 Task: Apply the Brilliance Slider to a music concert photo to capture the energy.
Action: Mouse moved to (943, 468)
Screenshot: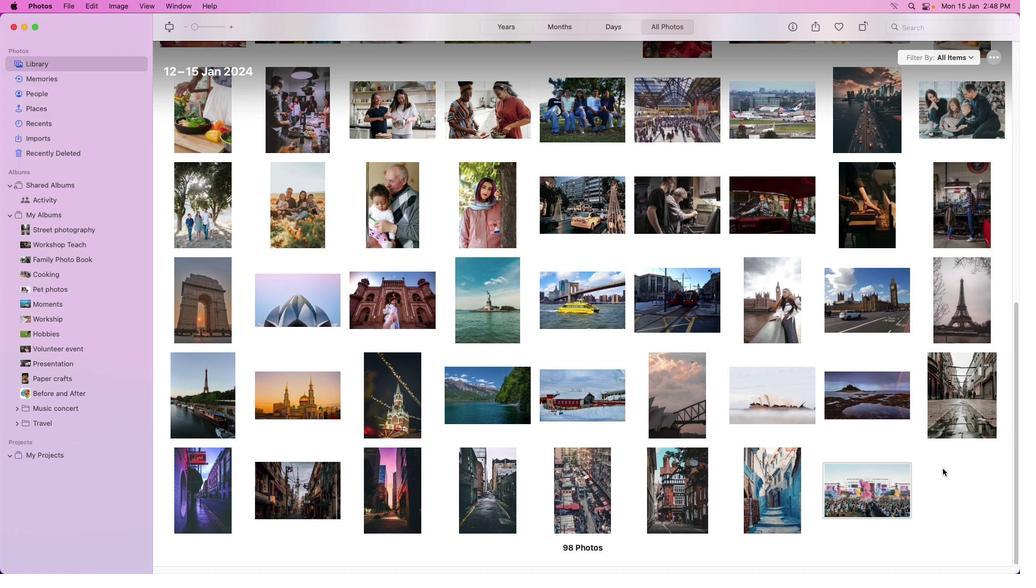 
Action: Mouse pressed left at (943, 468)
Screenshot: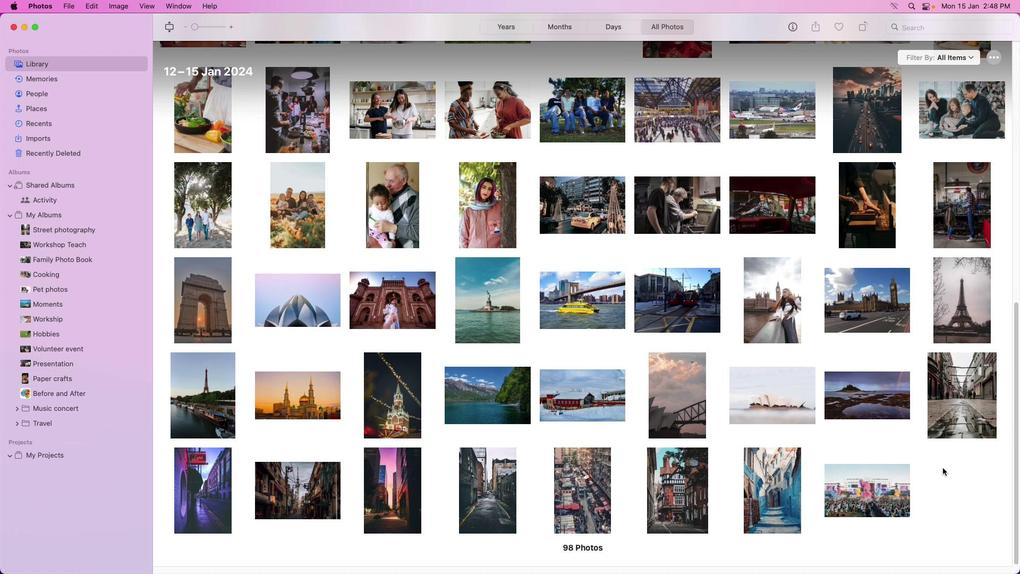 
Action: Mouse moved to (881, 484)
Screenshot: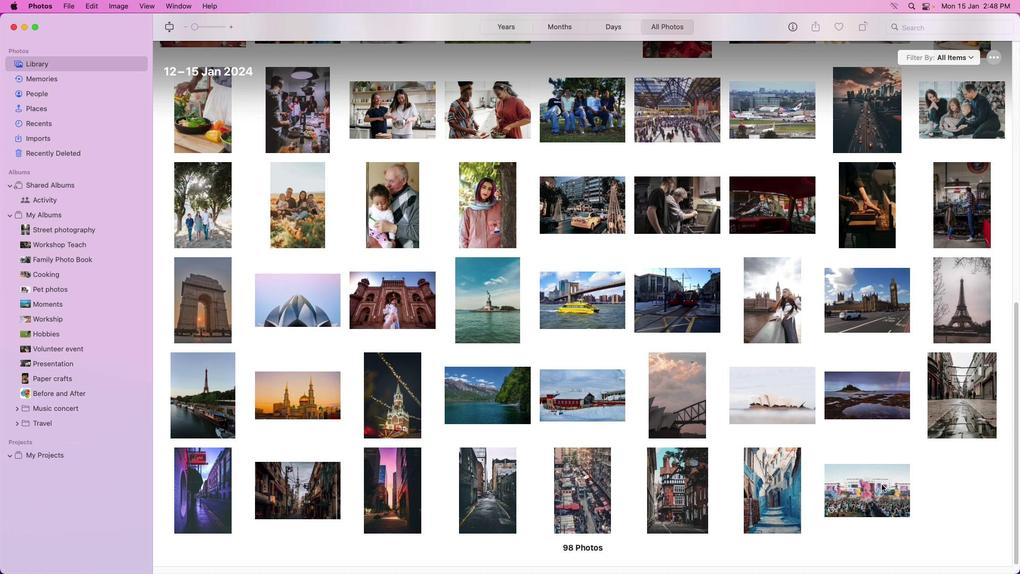 
Action: Mouse pressed left at (881, 484)
Screenshot: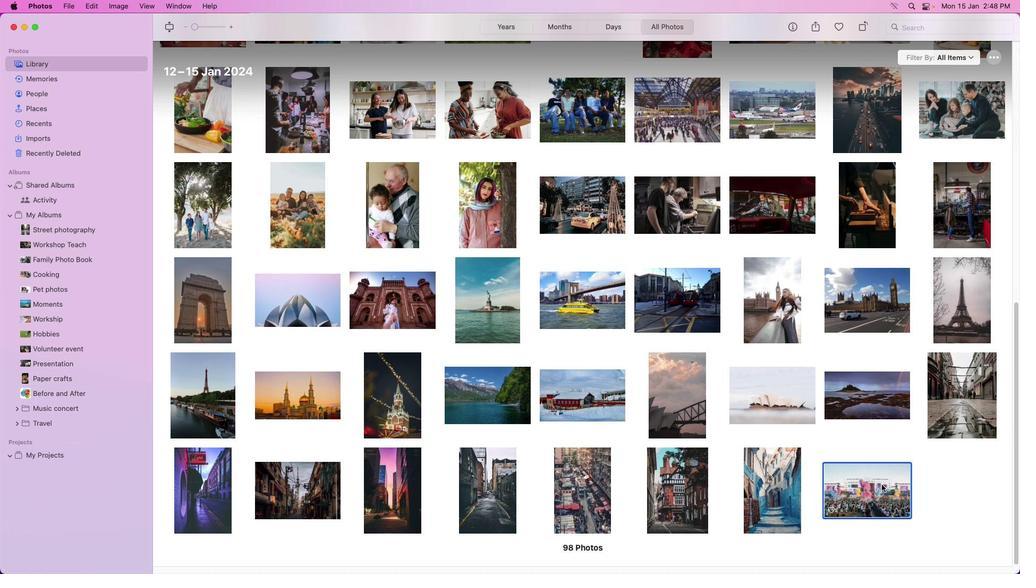 
Action: Mouse moved to (882, 484)
Screenshot: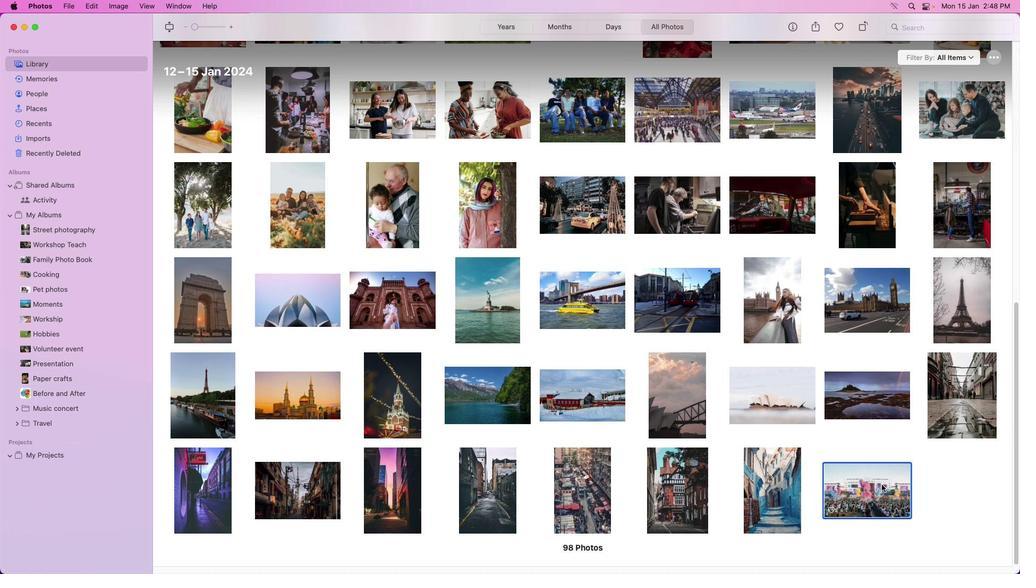 
Action: Mouse pressed left at (882, 484)
Screenshot: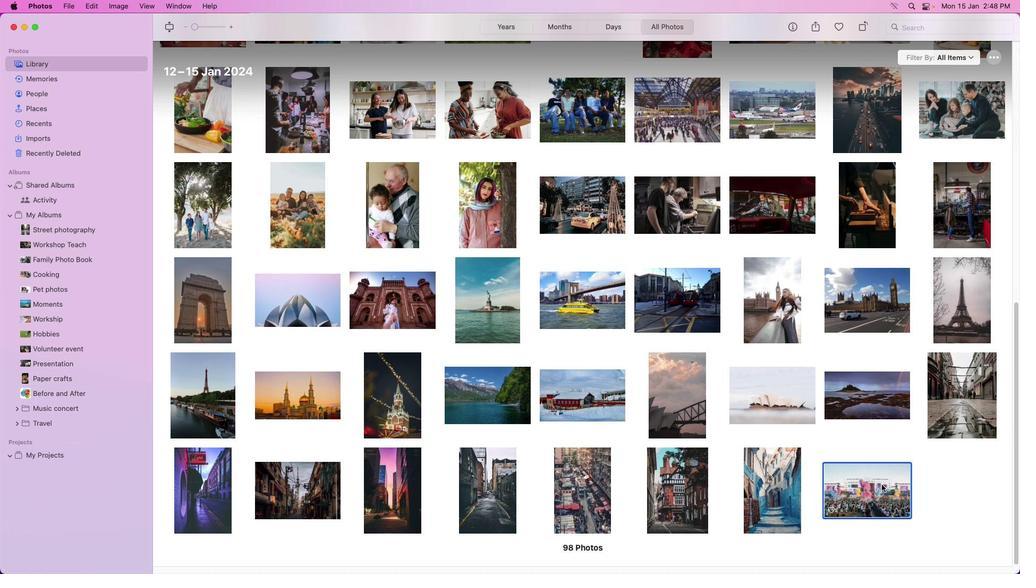 
Action: Mouse pressed left at (882, 484)
Screenshot: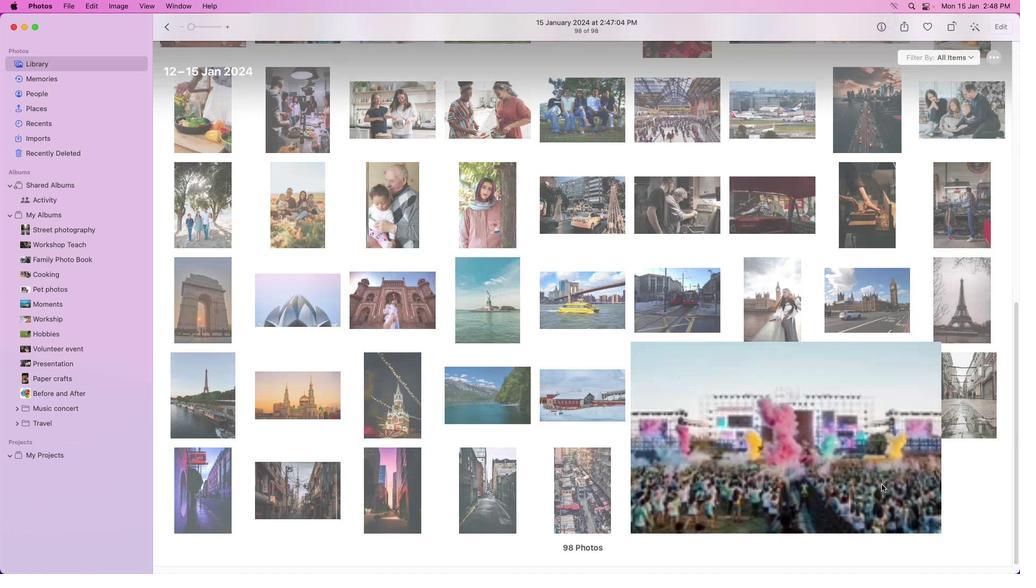 
Action: Mouse moved to (1004, 28)
Screenshot: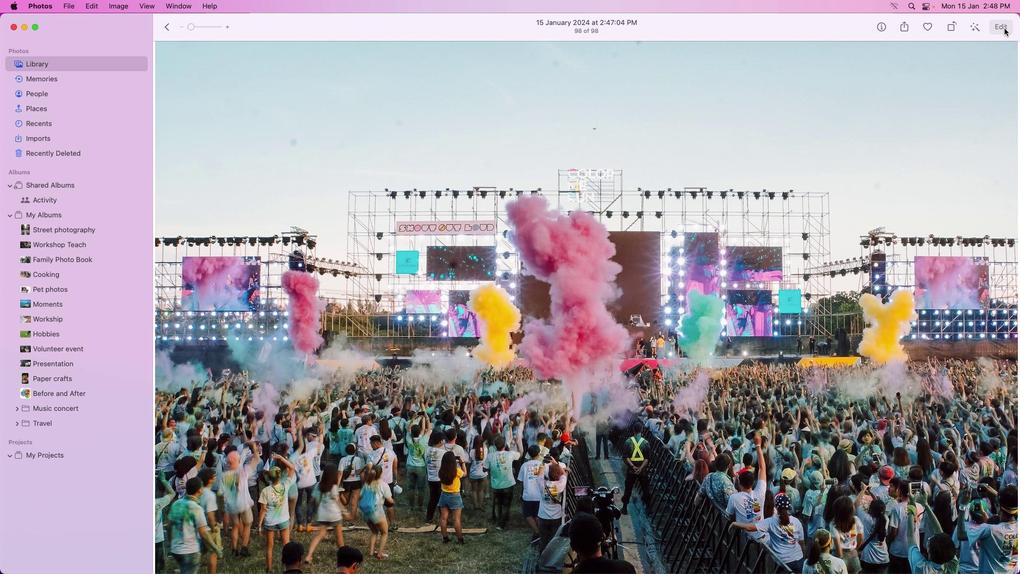 
Action: Mouse pressed left at (1004, 28)
Screenshot: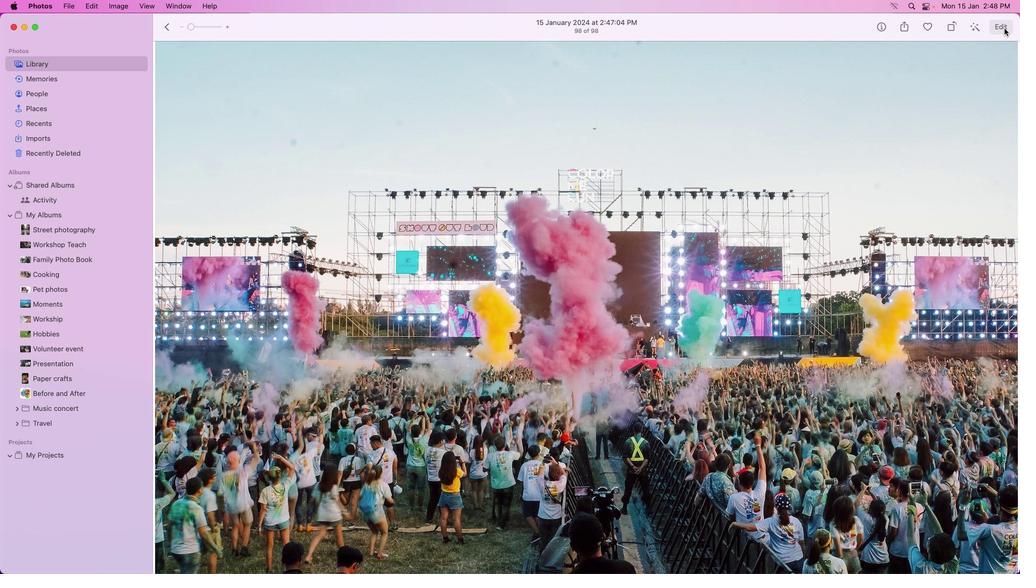 
Action: Mouse moved to (949, 121)
Screenshot: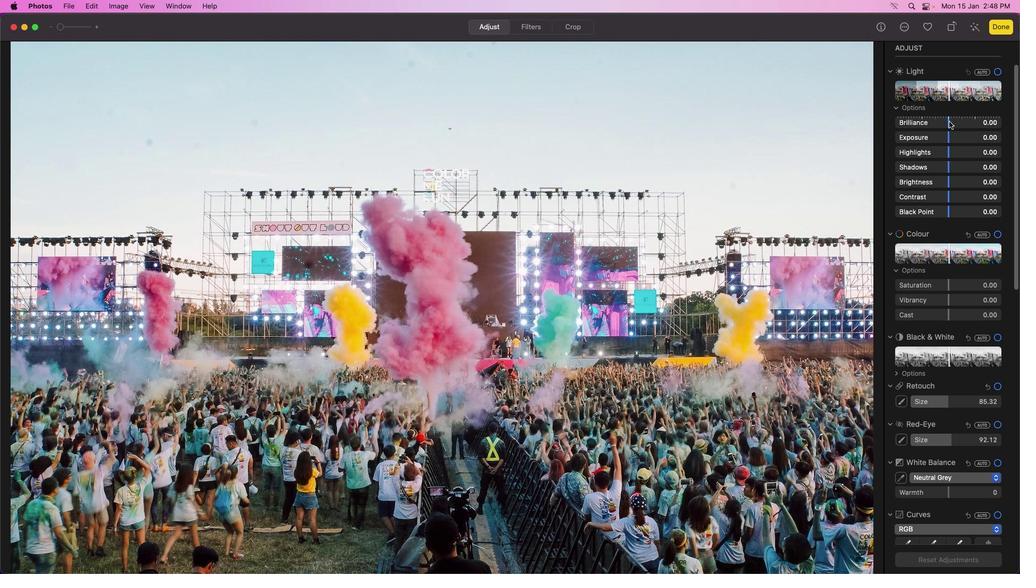 
Action: Mouse pressed left at (949, 121)
Screenshot: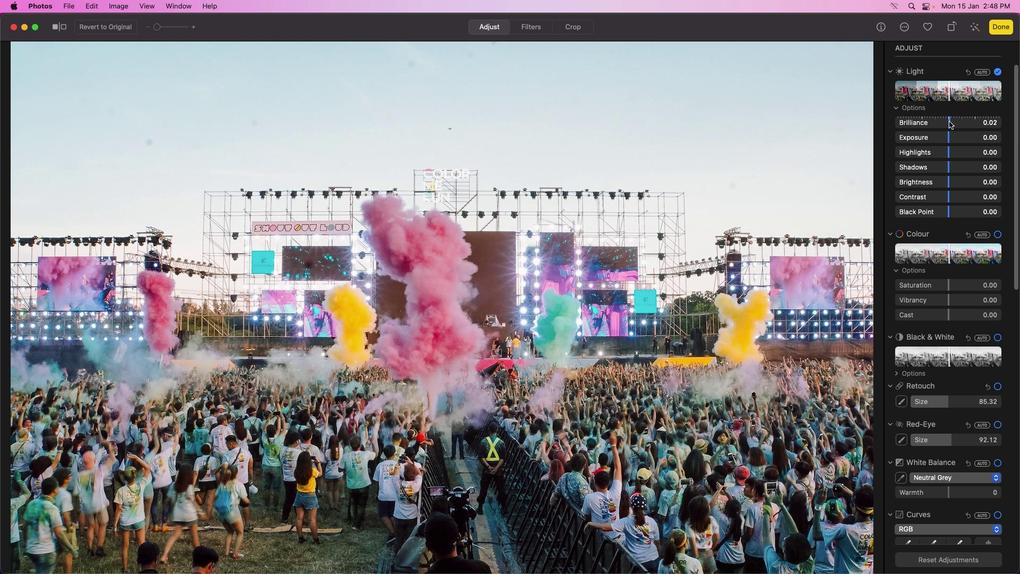 
Action: Mouse moved to (999, 124)
Screenshot: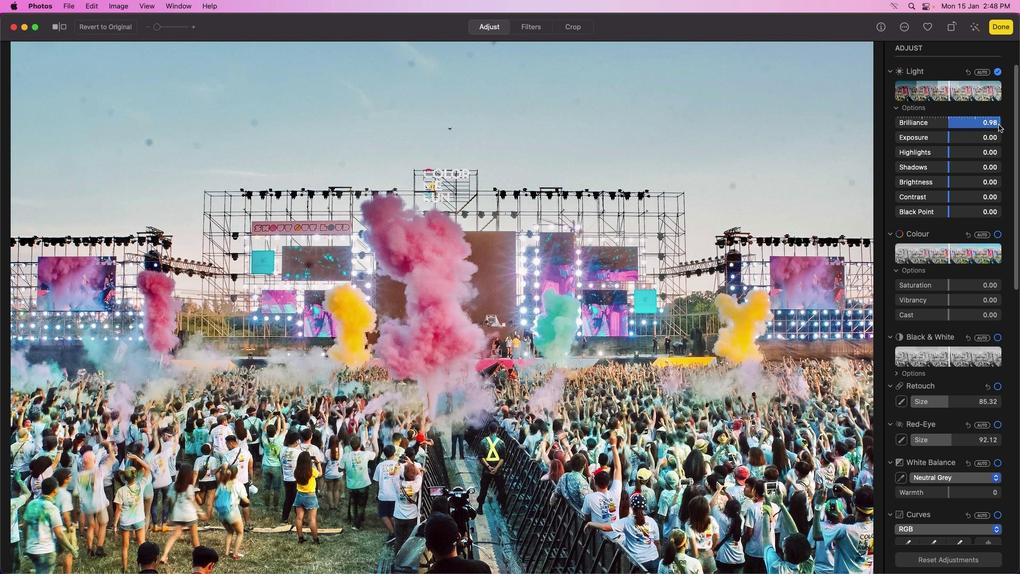 
Action: Mouse pressed left at (999, 124)
Screenshot: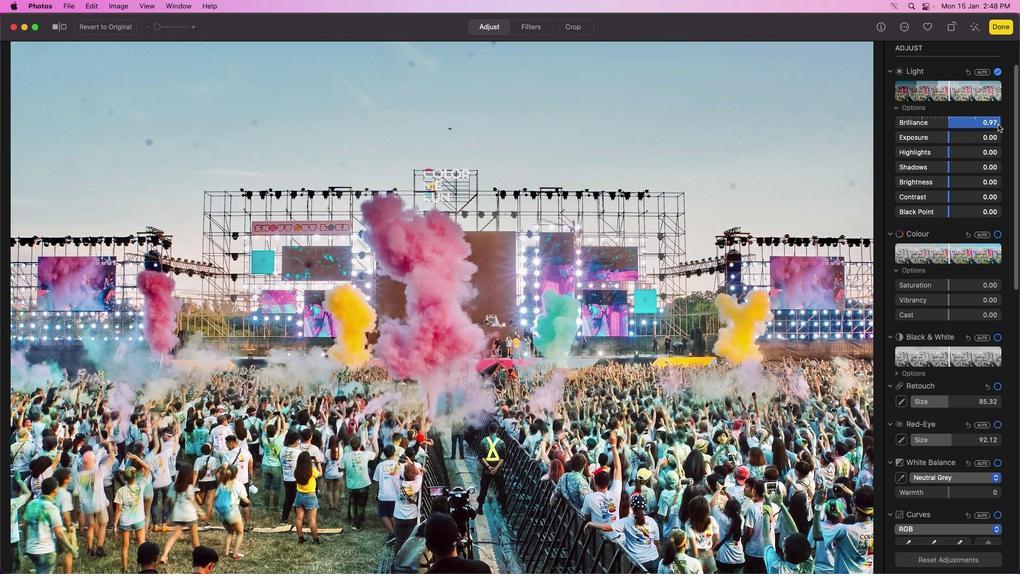 
Action: Mouse moved to (952, 90)
Screenshot: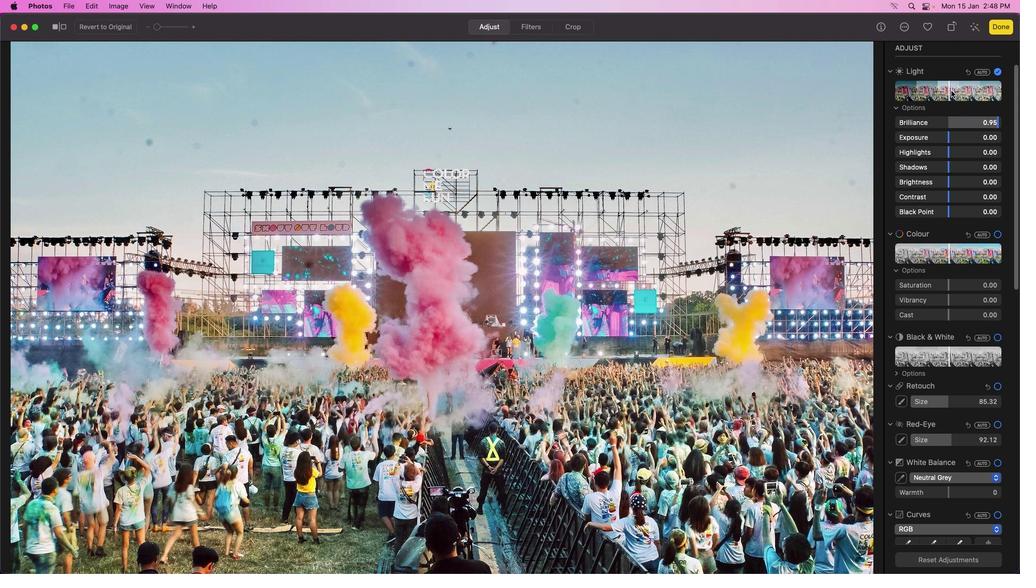 
Action: Mouse pressed left at (952, 90)
Screenshot: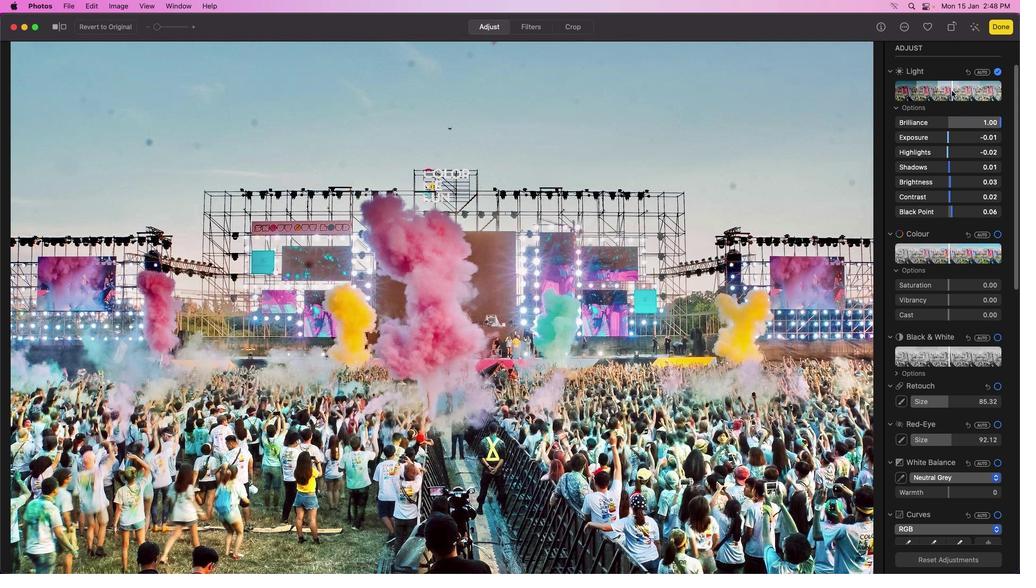 
Action: Mouse moved to (948, 183)
Screenshot: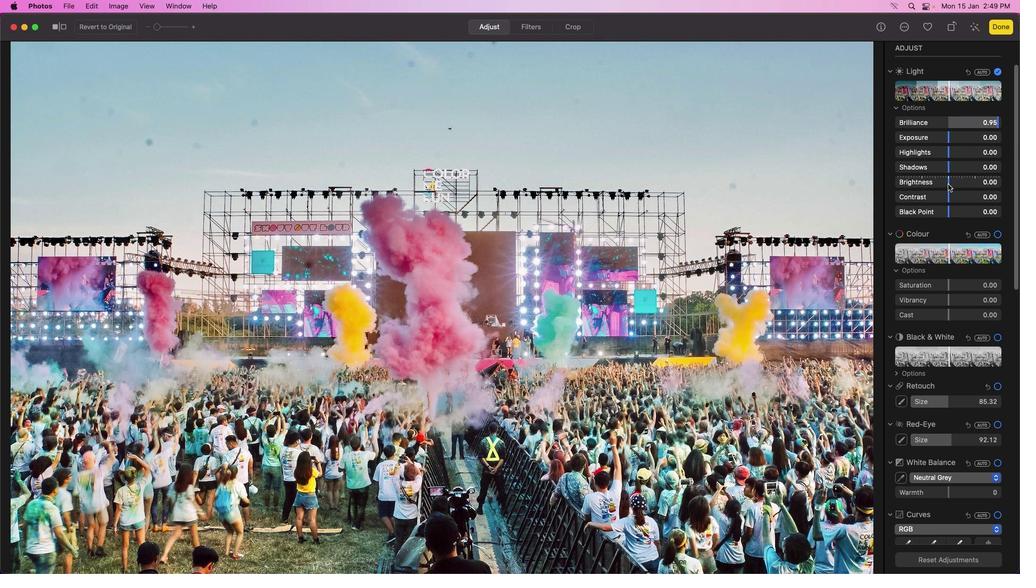 
Action: Mouse pressed left at (948, 183)
Screenshot: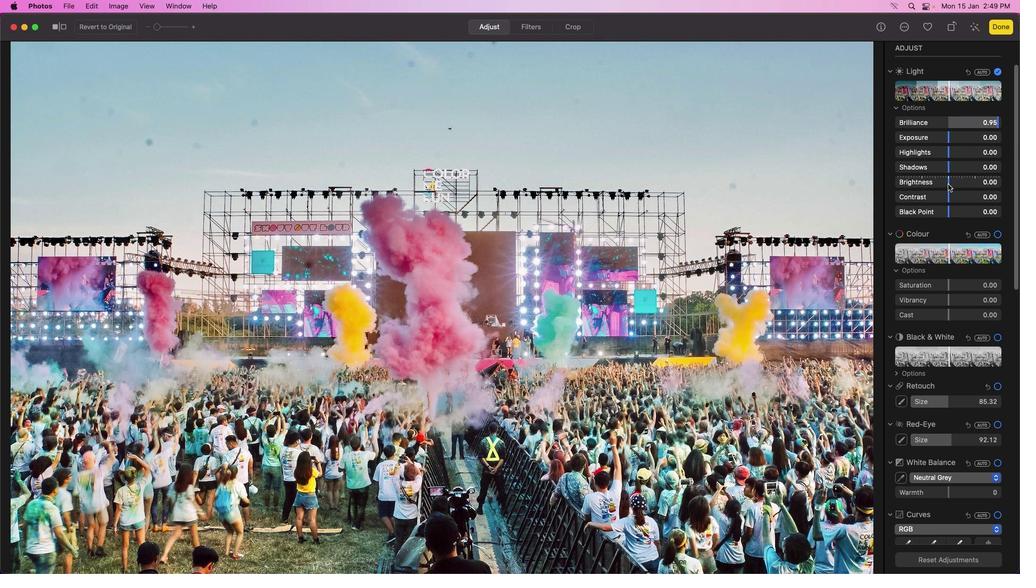 
Action: Mouse moved to (949, 197)
Screenshot: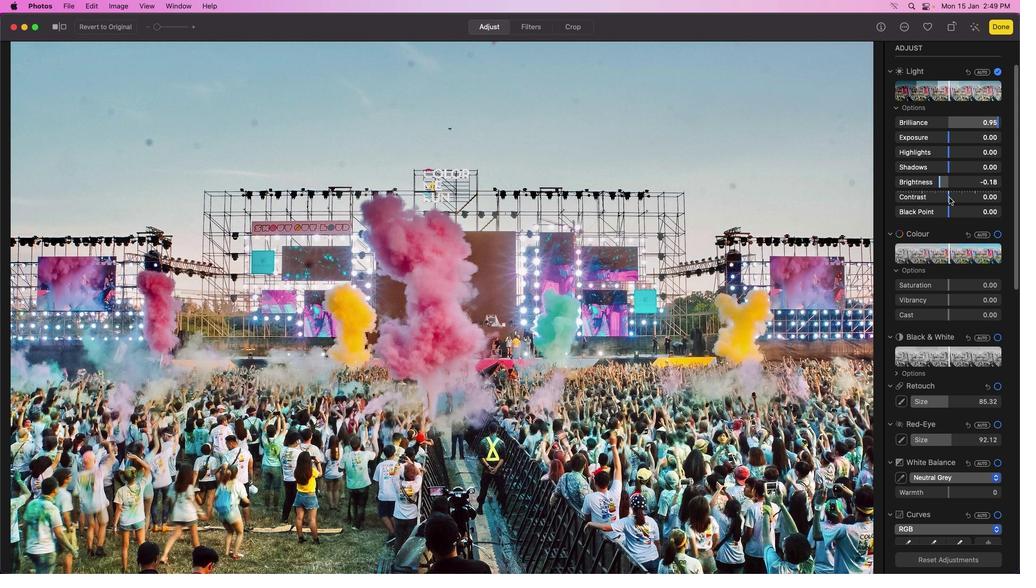 
Action: Mouse pressed left at (949, 197)
Screenshot: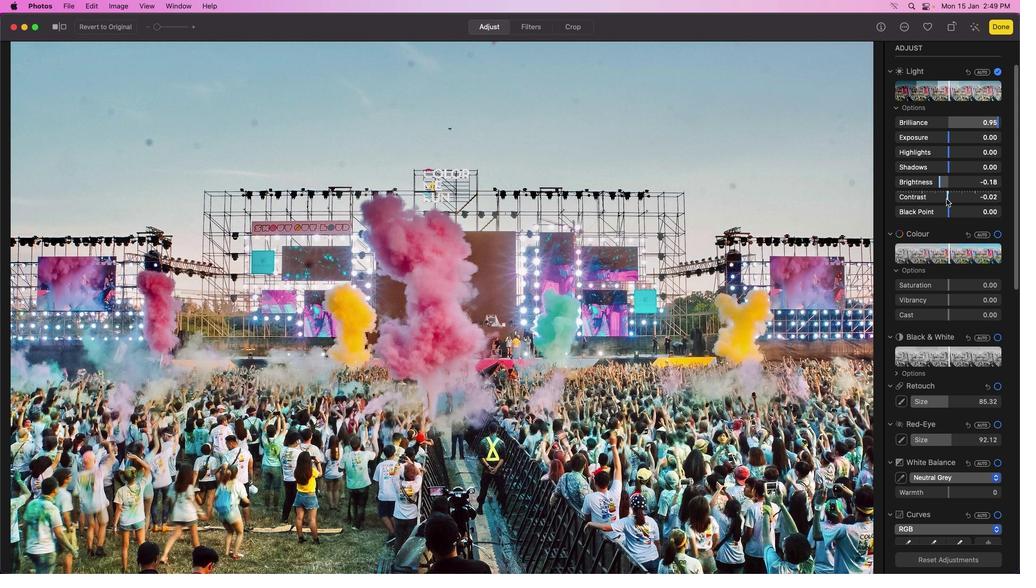 
Action: Mouse moved to (950, 139)
Screenshot: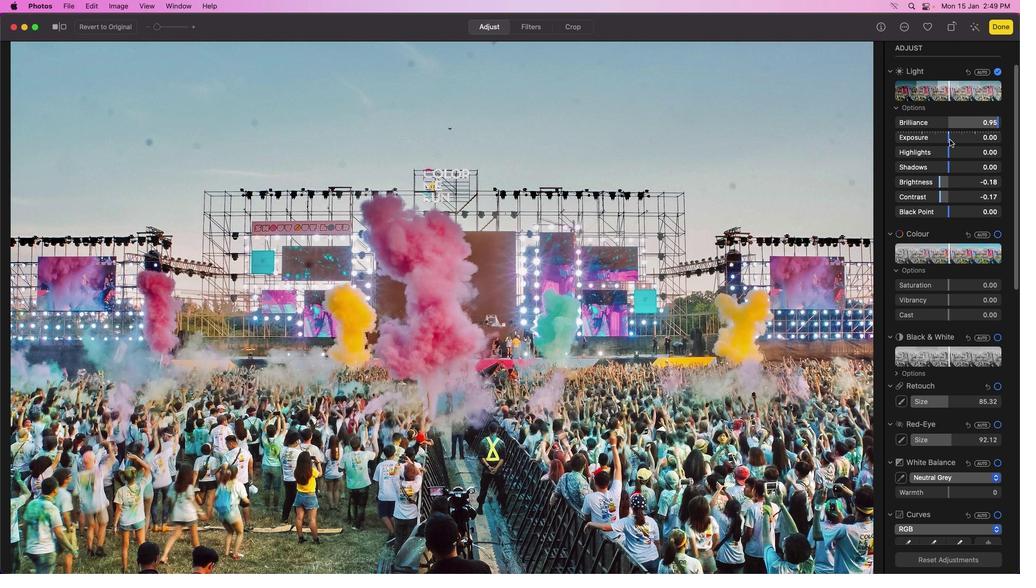 
Action: Mouse pressed left at (950, 139)
Screenshot: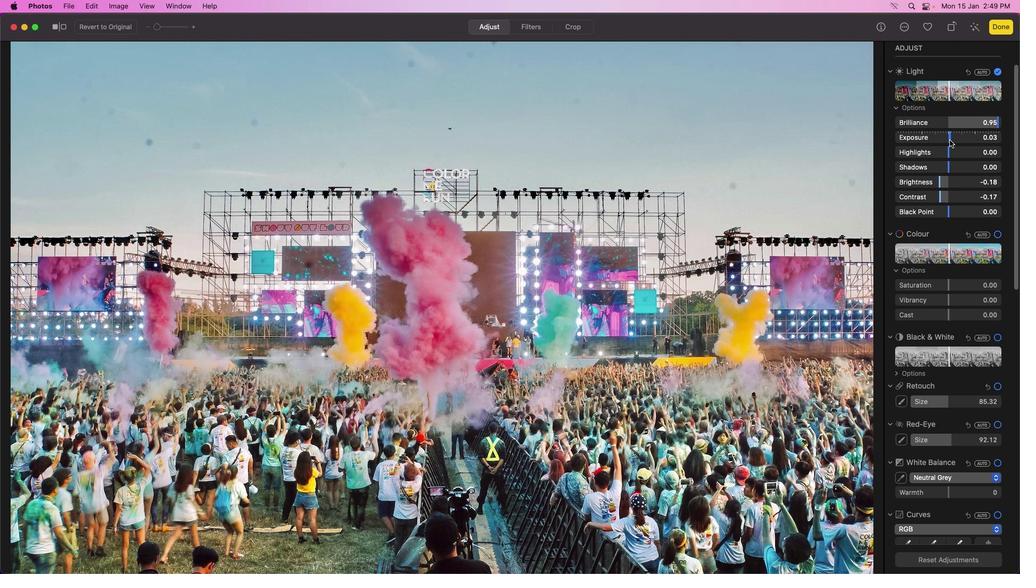 
Action: Mouse moved to (60, 28)
Screenshot: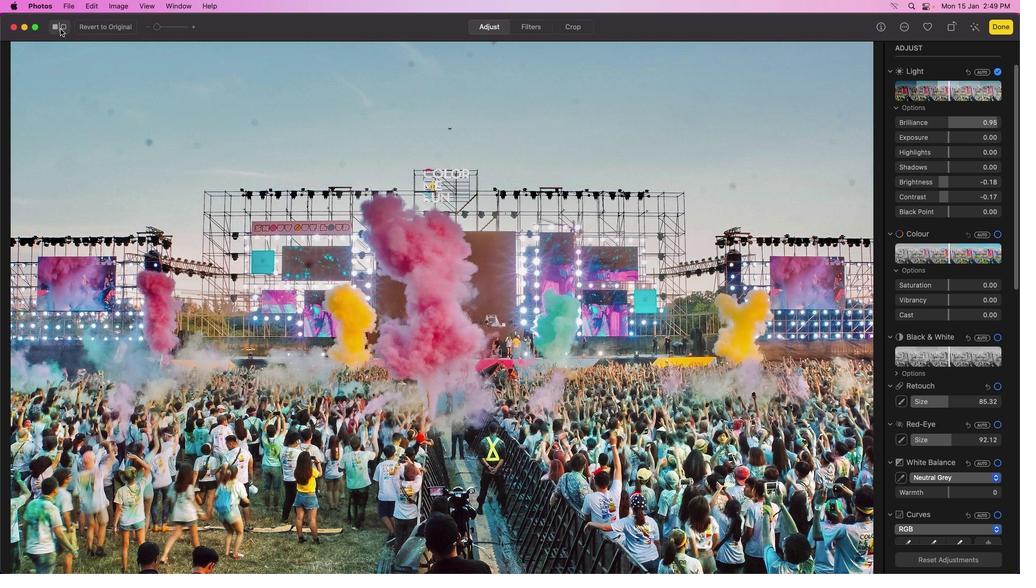 
Action: Mouse pressed left at (60, 28)
Screenshot: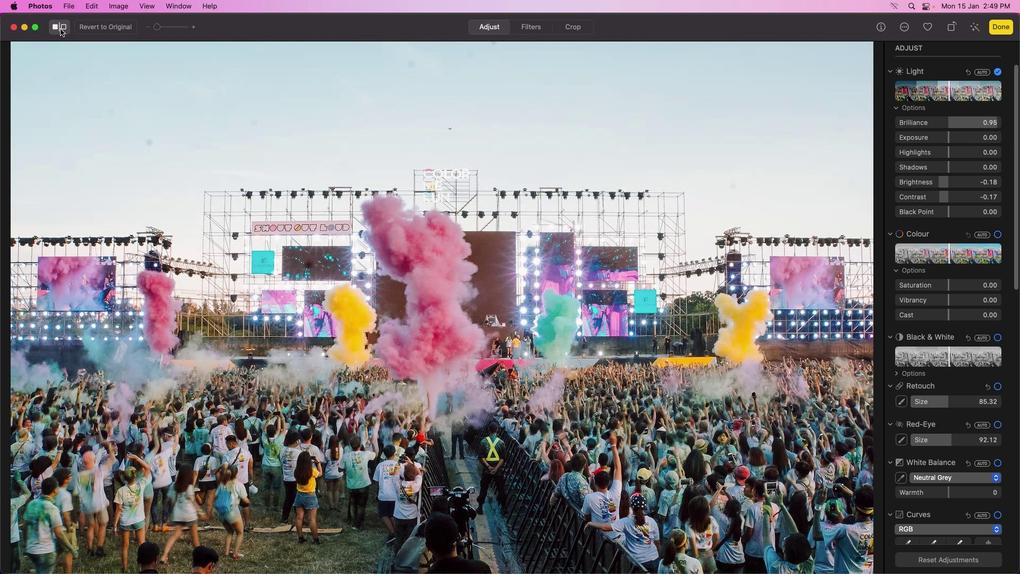 
Action: Mouse pressed left at (60, 28)
Screenshot: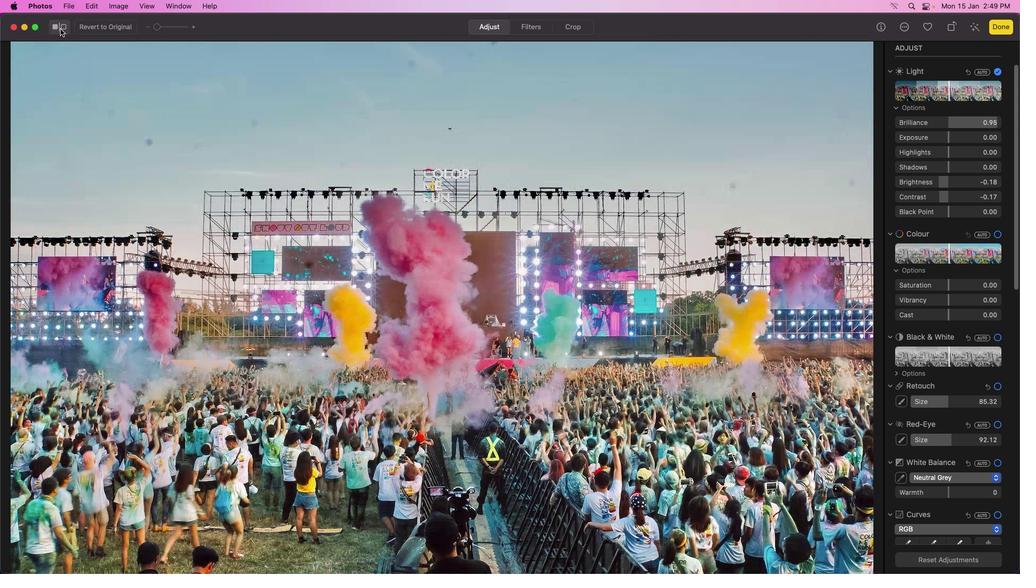 
Action: Mouse moved to (623, 323)
Screenshot: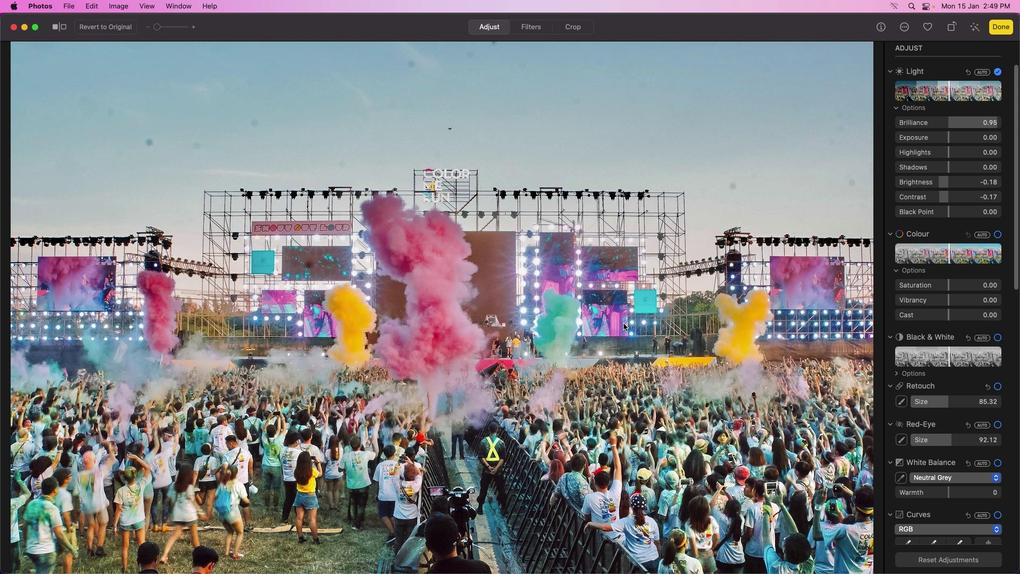 
Action: Mouse pressed left at (623, 323)
Screenshot: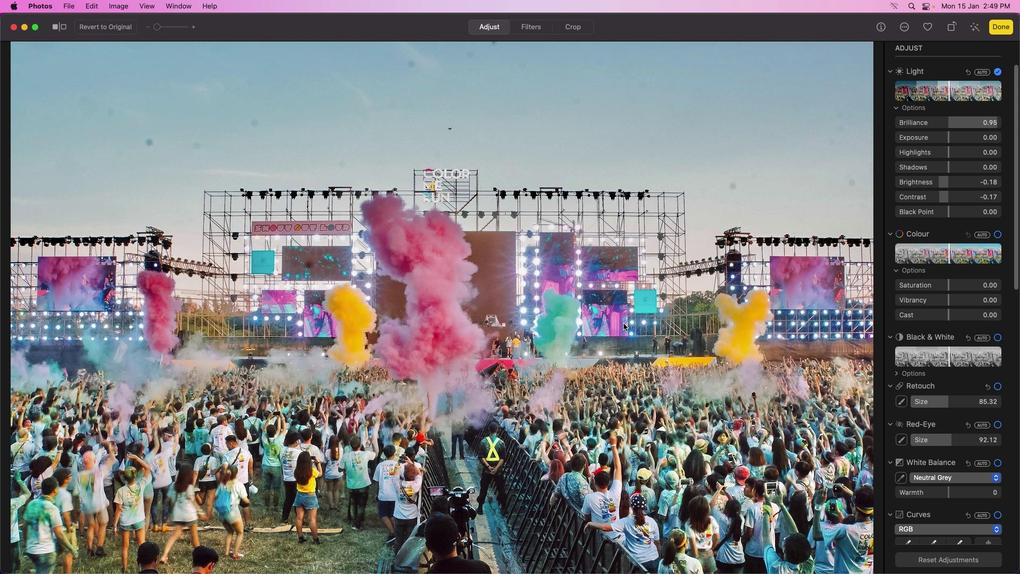 
